 Task: Look for products with original flavor.
Action: Mouse pressed left at (20, 92)
Screenshot: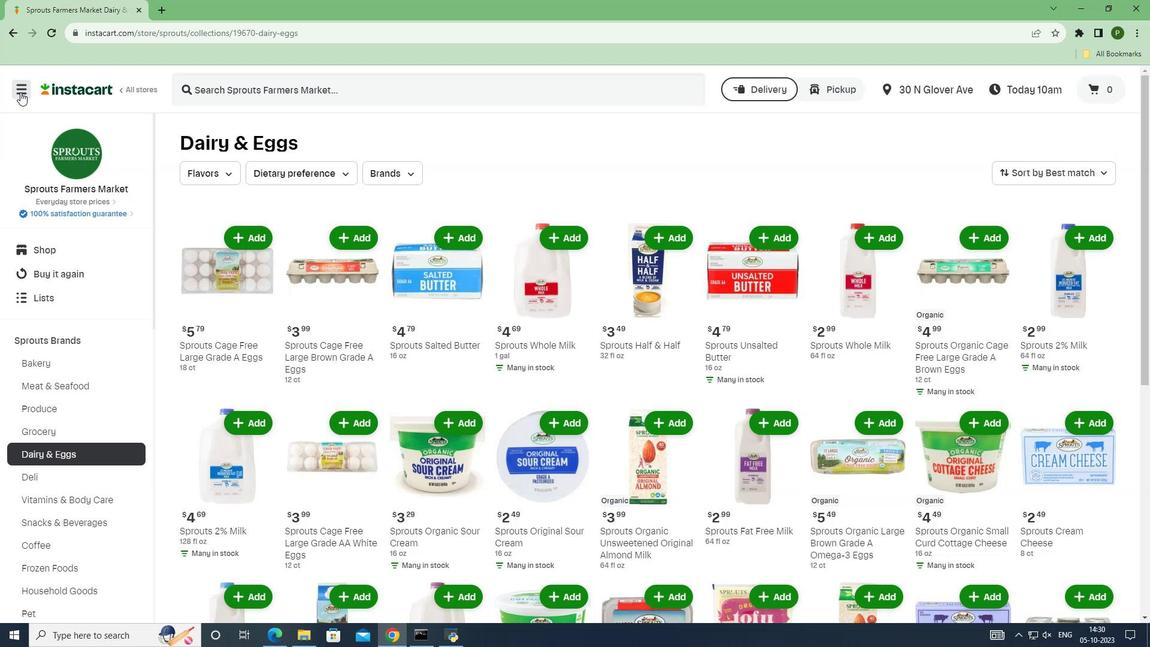 
Action: Mouse moved to (46, 314)
Screenshot: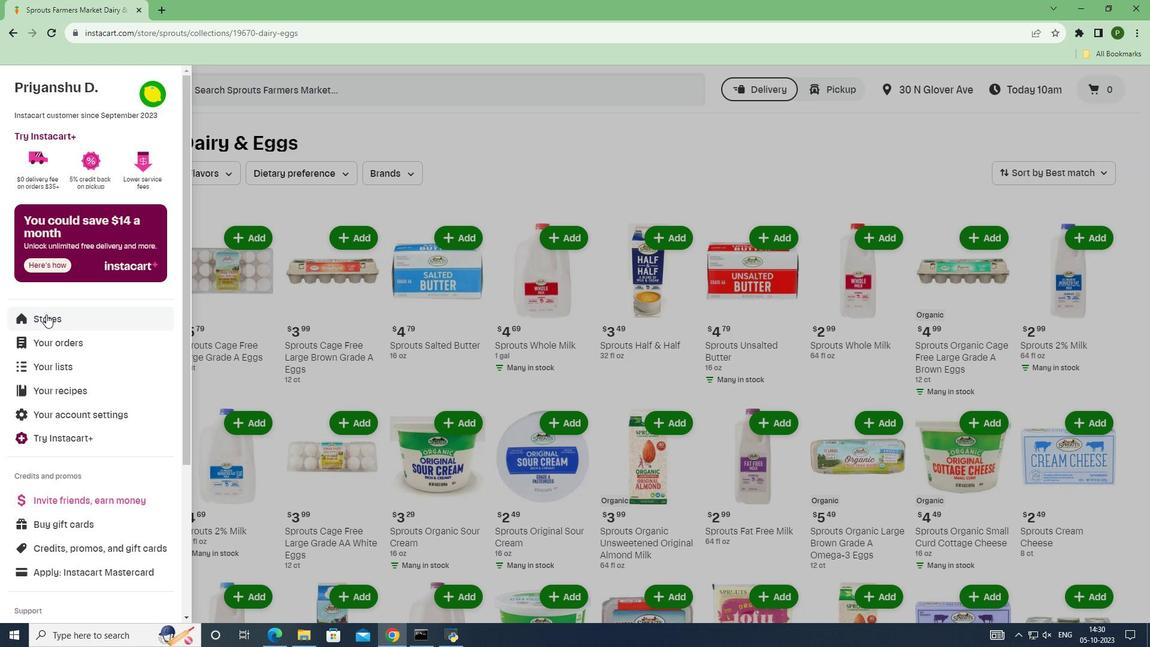 
Action: Mouse pressed left at (46, 314)
Screenshot: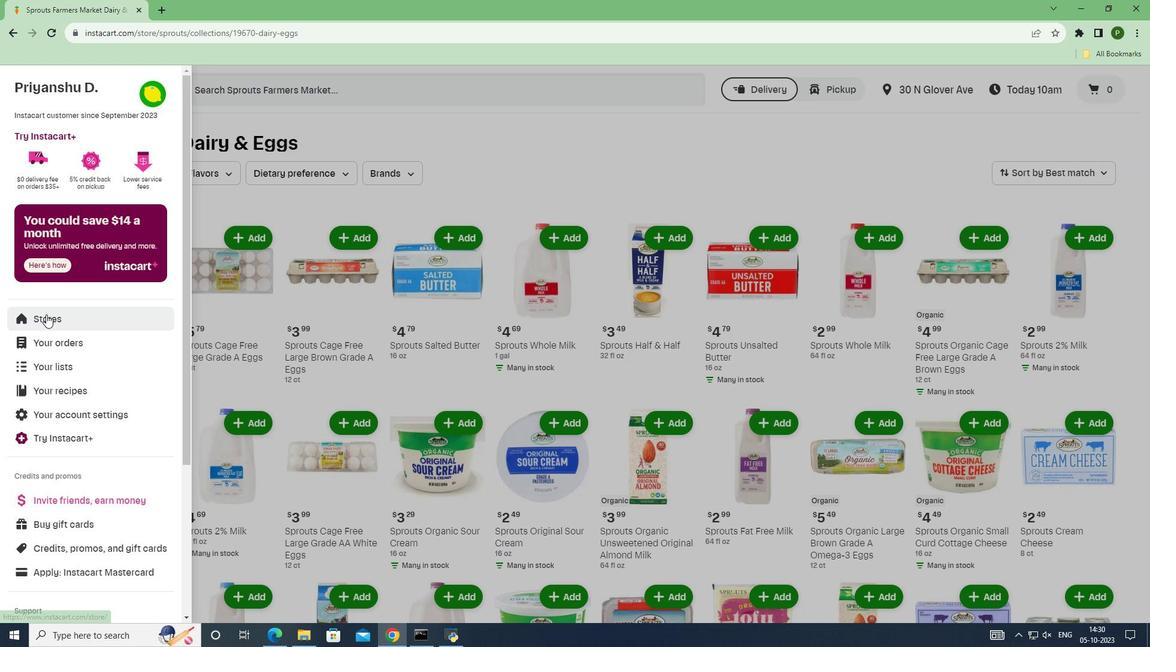 
Action: Mouse moved to (272, 138)
Screenshot: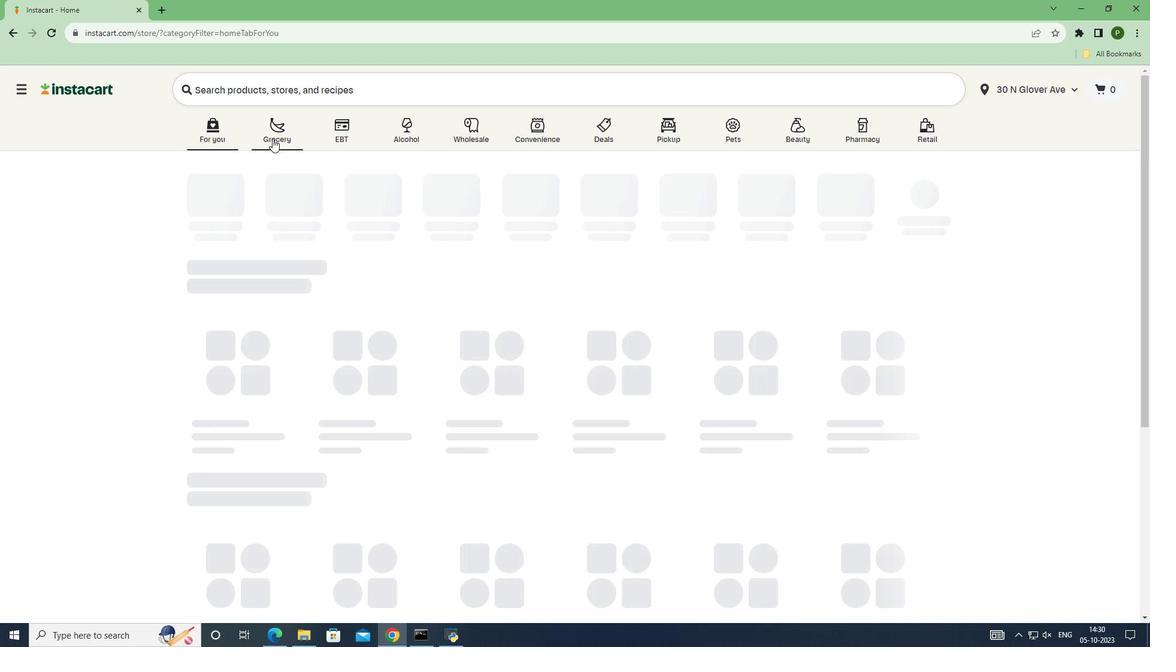 
Action: Mouse pressed left at (272, 138)
Screenshot: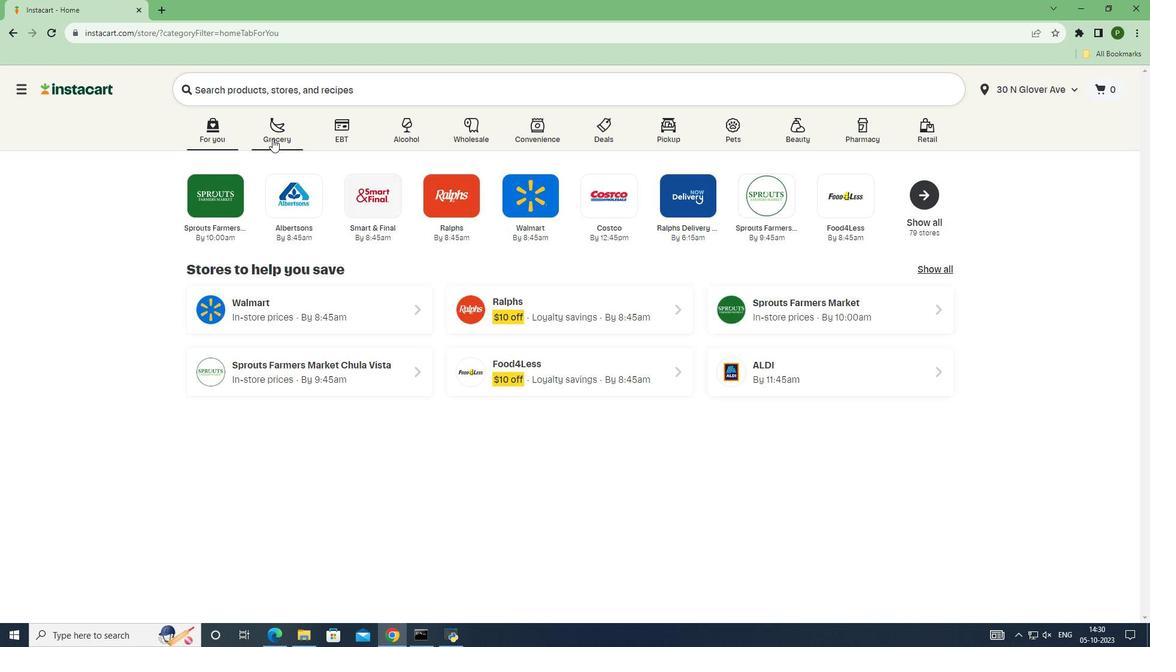 
Action: Mouse moved to (732, 272)
Screenshot: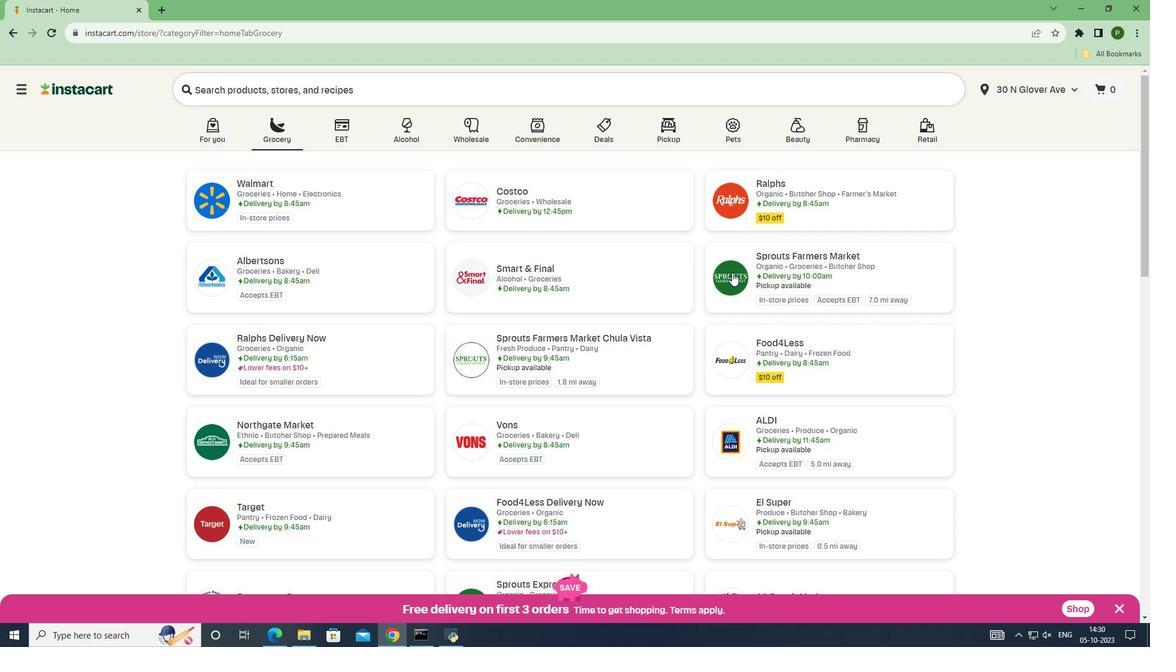 
Action: Mouse pressed left at (732, 272)
Screenshot: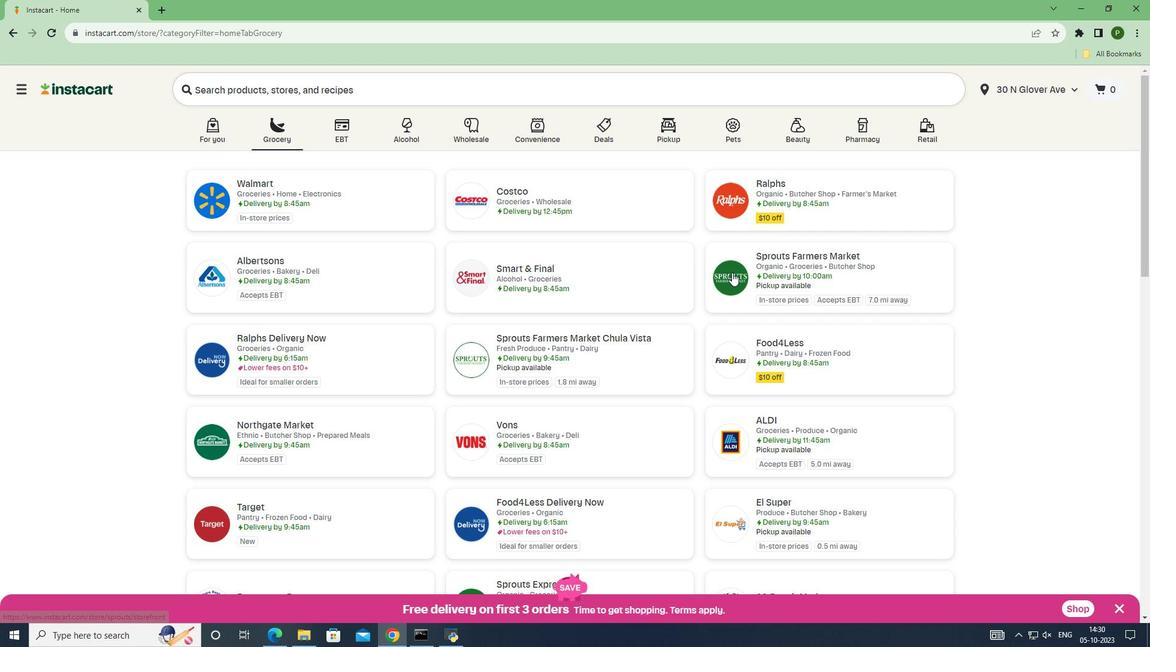 
Action: Mouse moved to (82, 337)
Screenshot: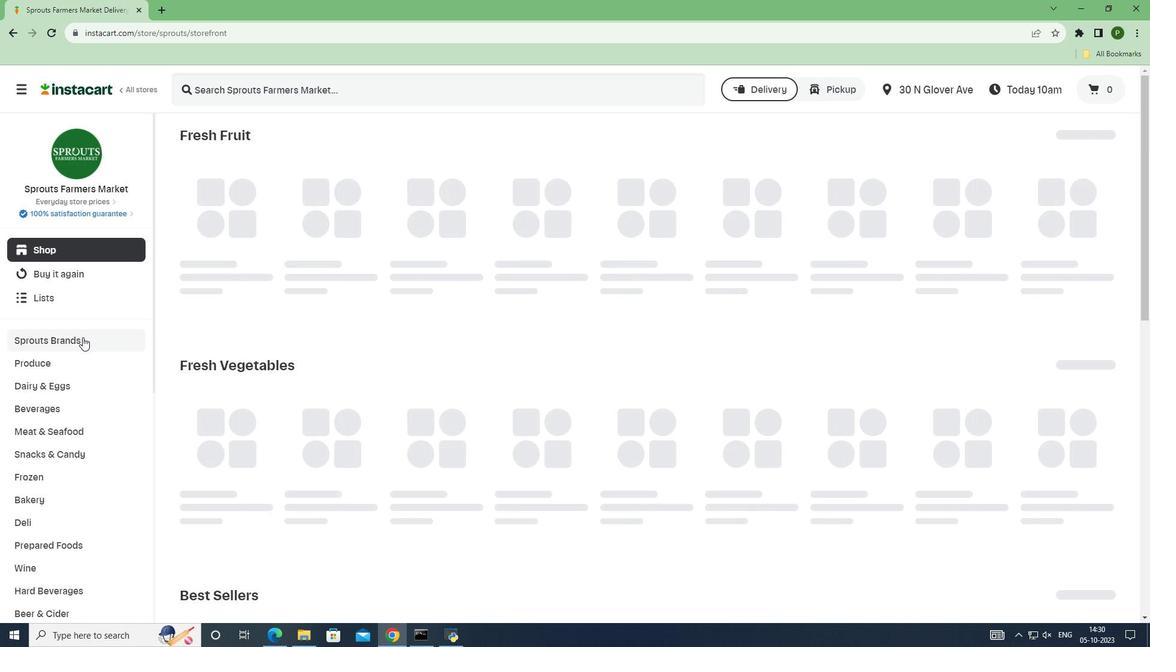 
Action: Mouse pressed left at (82, 337)
Screenshot: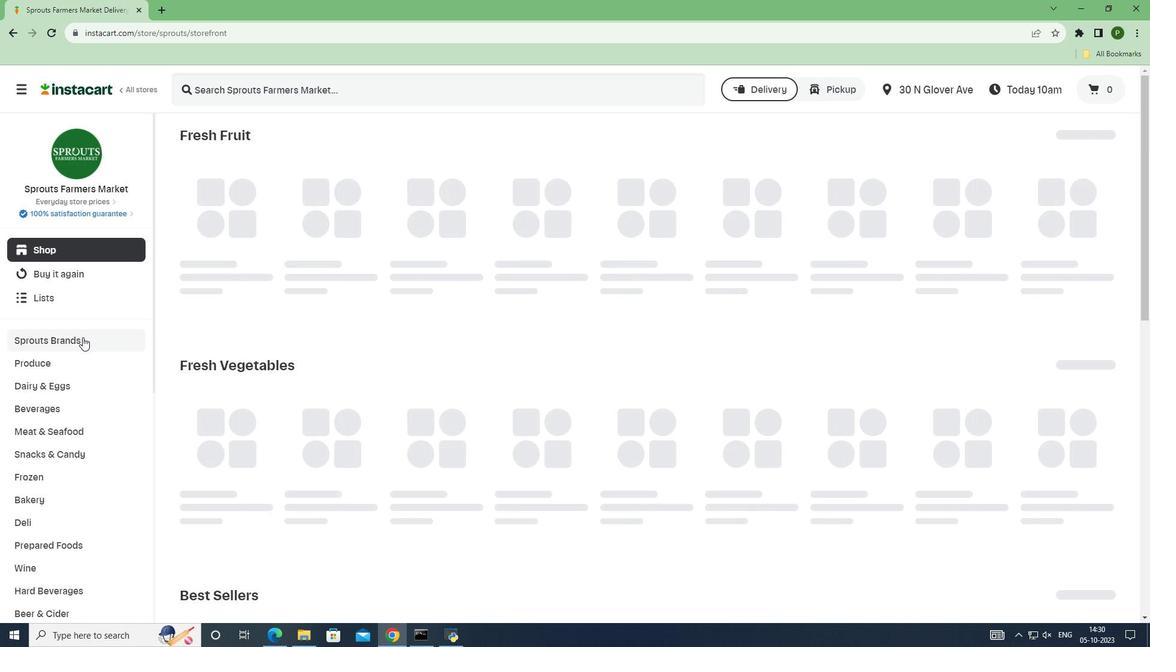 
Action: Mouse moved to (62, 458)
Screenshot: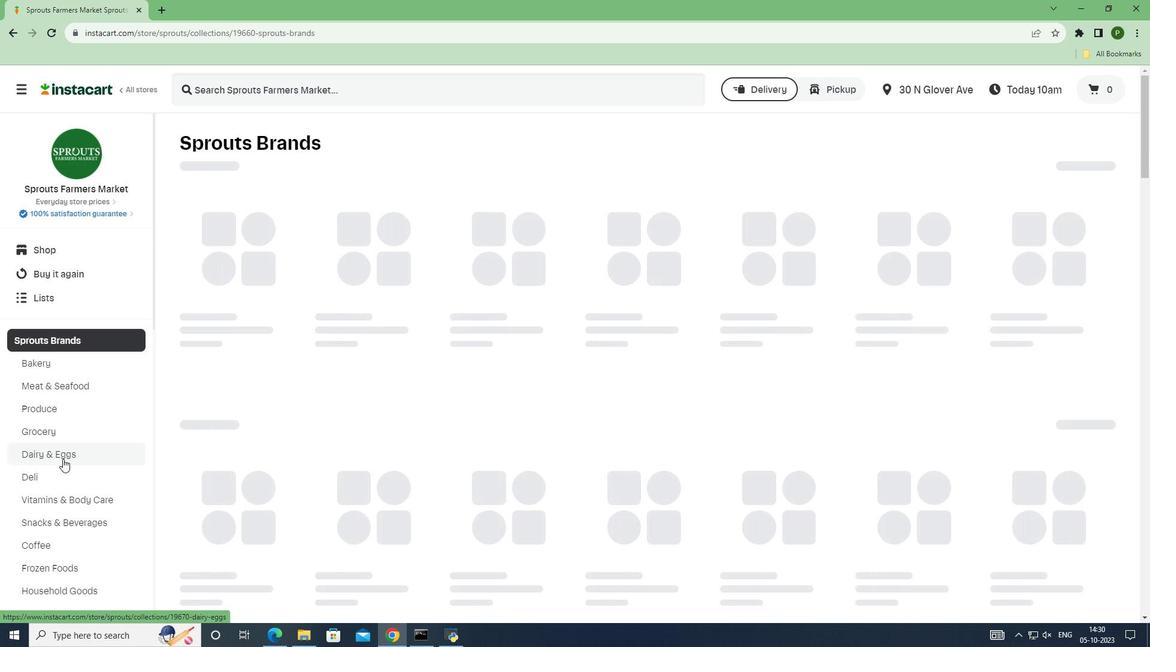 
Action: Mouse pressed left at (62, 458)
Screenshot: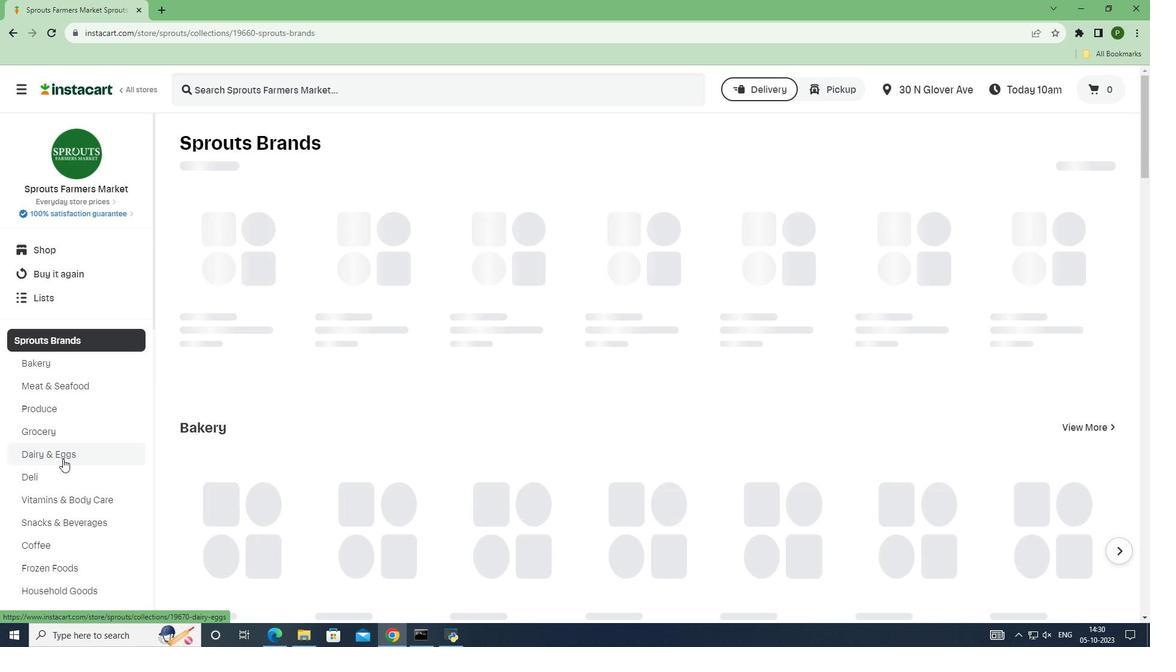 
Action: Mouse moved to (206, 177)
Screenshot: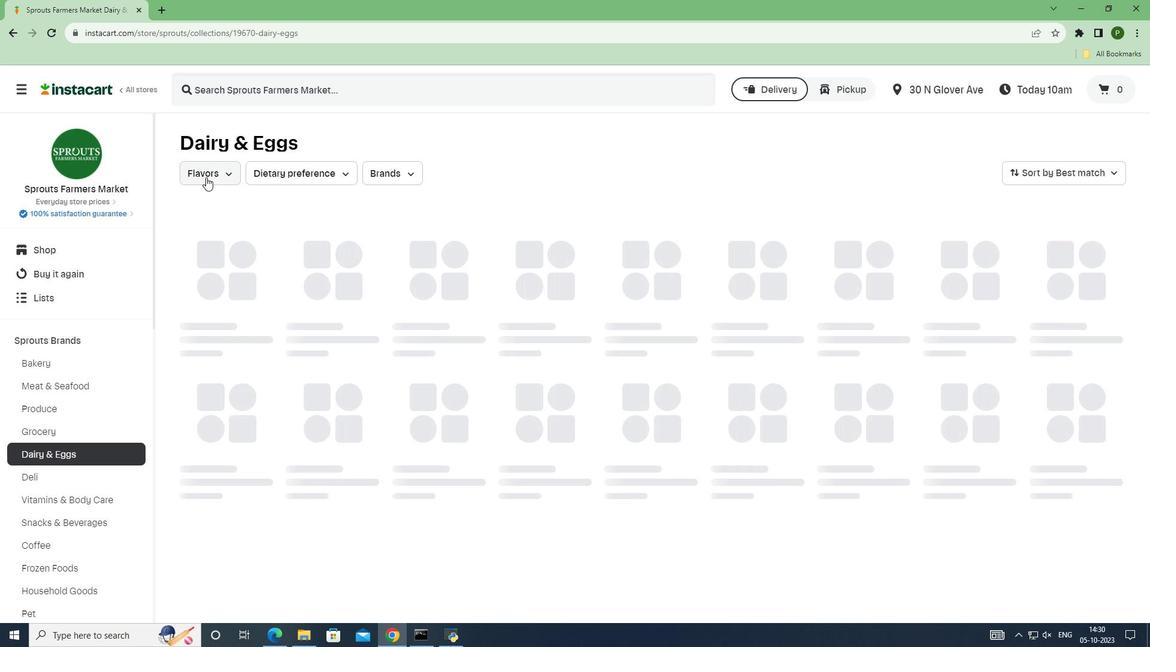 
Action: Mouse pressed left at (206, 177)
Screenshot: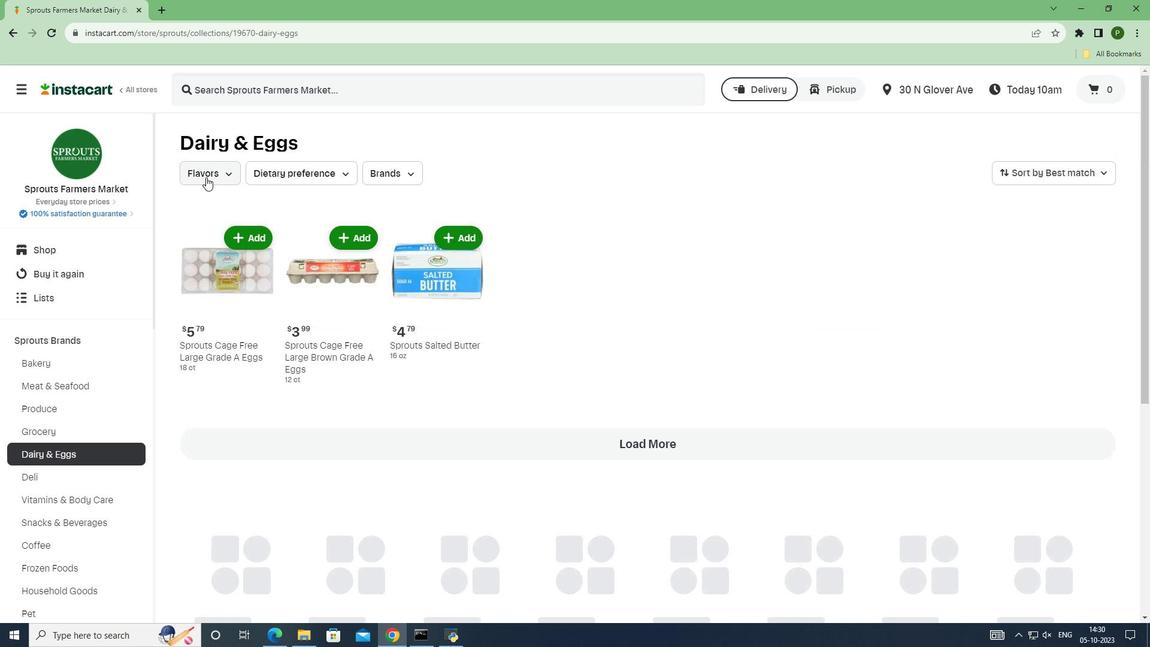 
Action: Mouse moved to (211, 211)
Screenshot: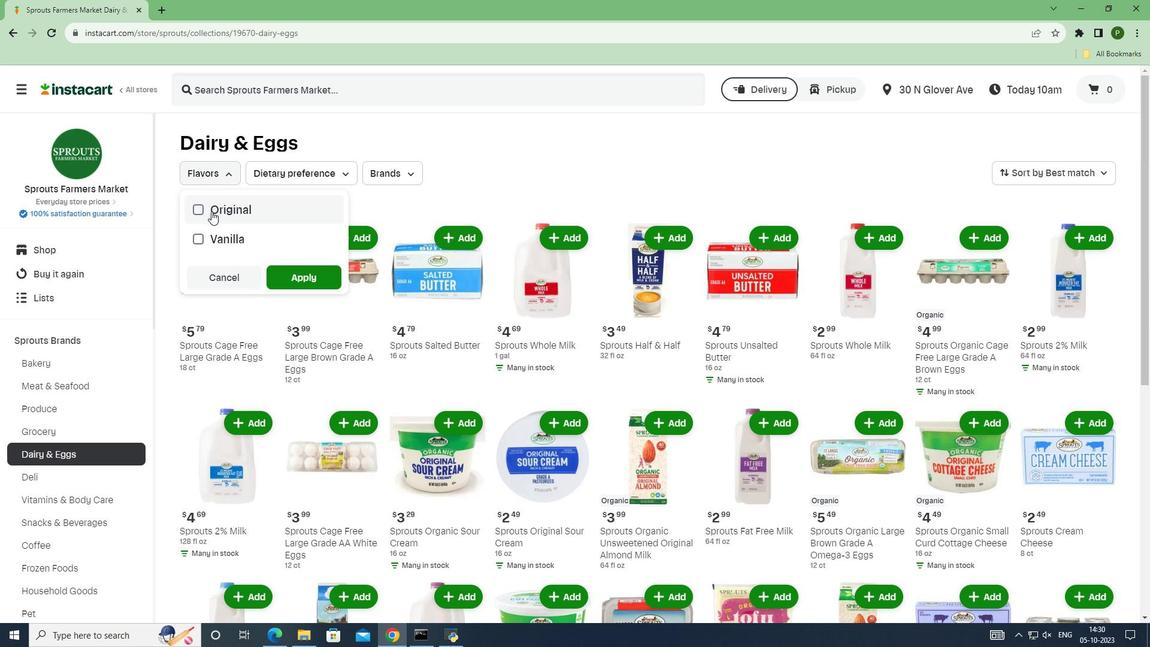 
Action: Mouse pressed left at (211, 211)
Screenshot: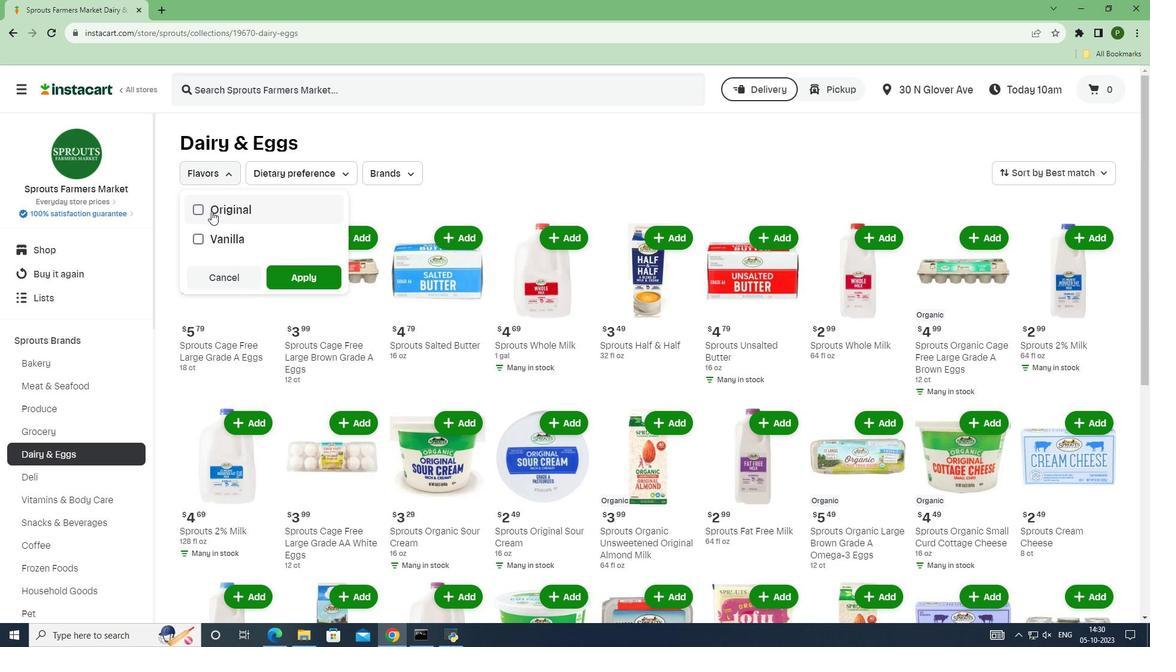 
Action: Mouse moved to (306, 278)
Screenshot: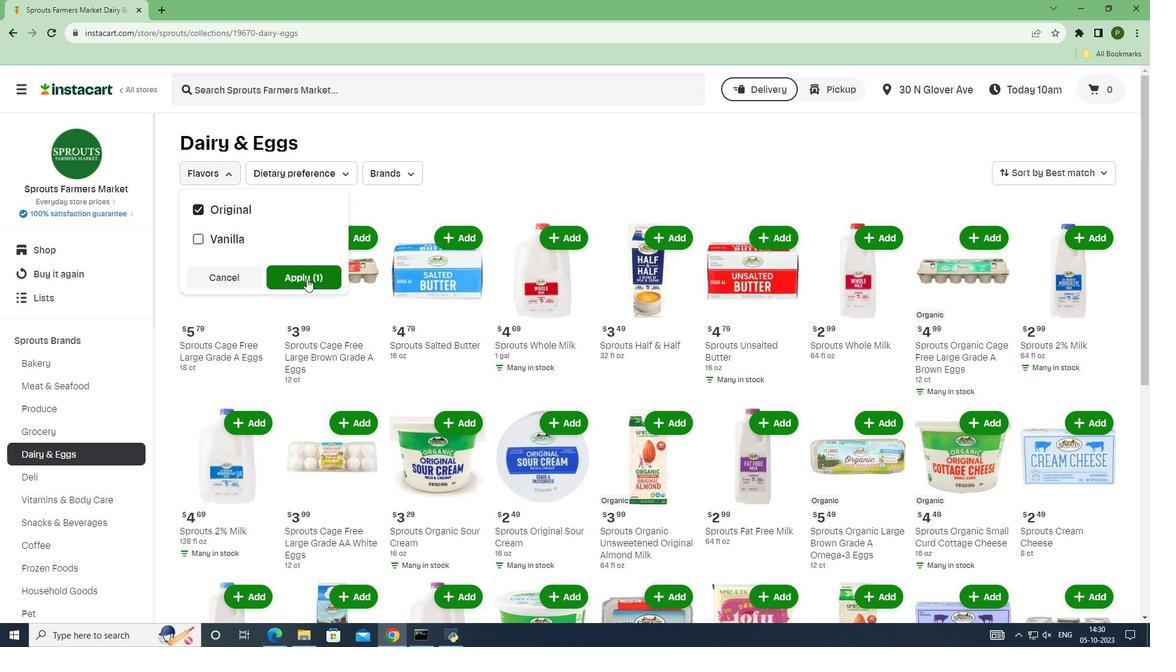 
Action: Mouse pressed left at (306, 278)
Screenshot: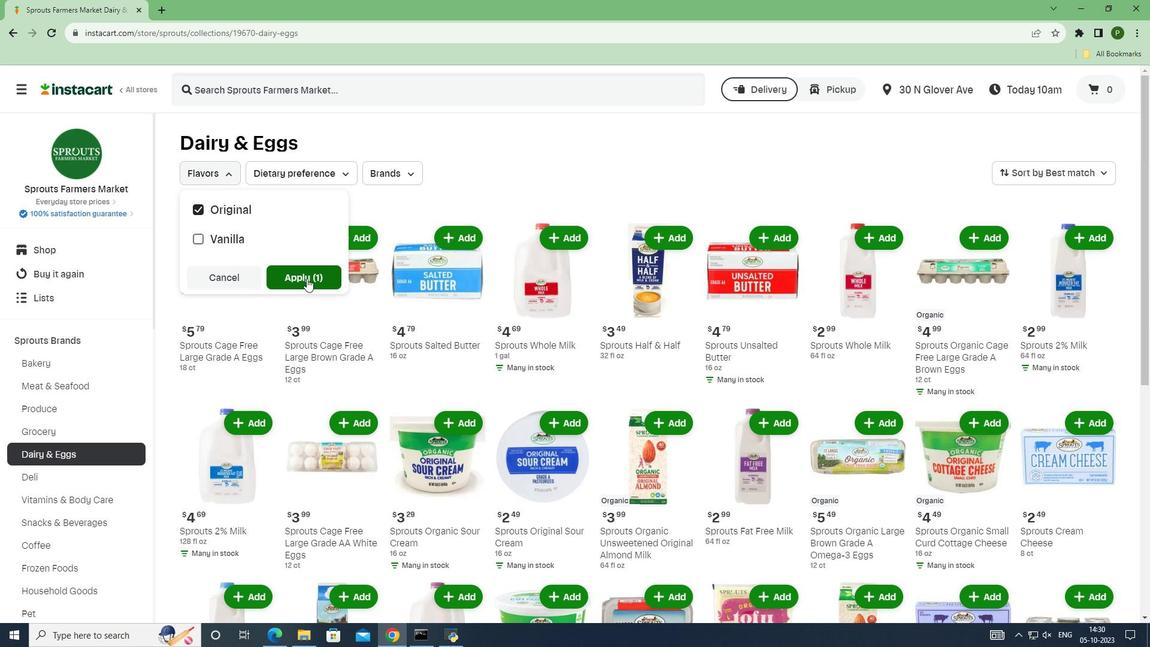 
Action: Mouse moved to (608, 405)
Screenshot: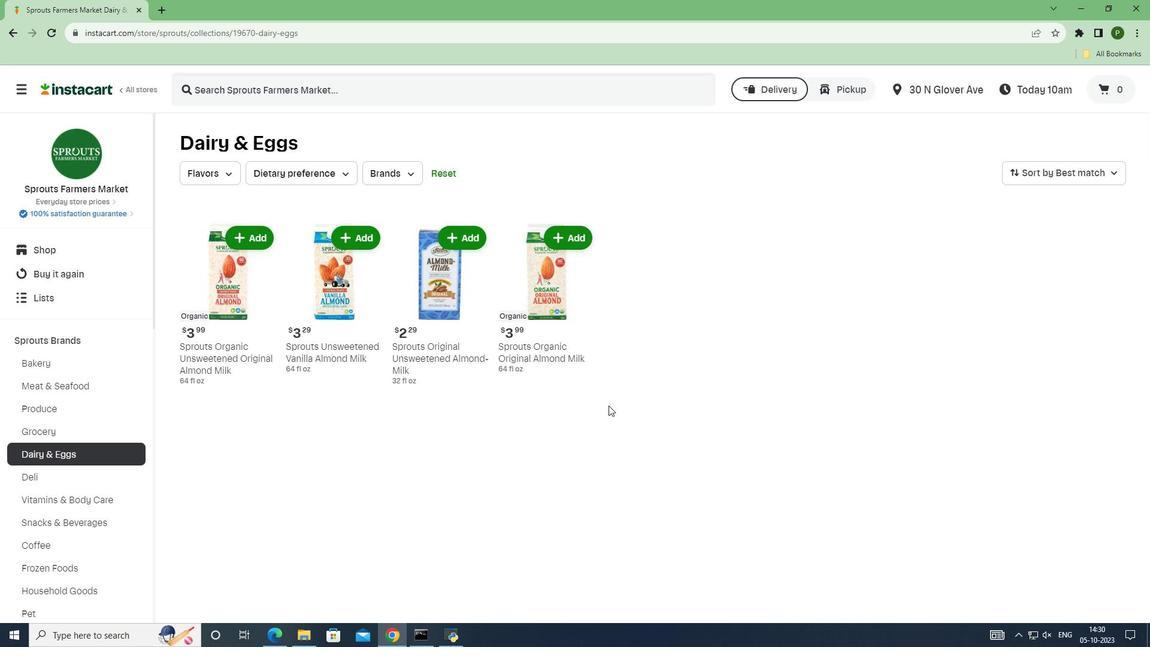 
